 Task: Create List Brand Innovation in Board Sales Pipeline Management Tools to Workspace Inventory Management Software. Create List Brand Research in Board Sales Funnel Optimization to Workspace Inventory Management Software. Create List Brand Intelligence in Board Business Model Business Process Mapping and Optimization to Workspace Inventory Management Software
Action: Mouse moved to (83, 319)
Screenshot: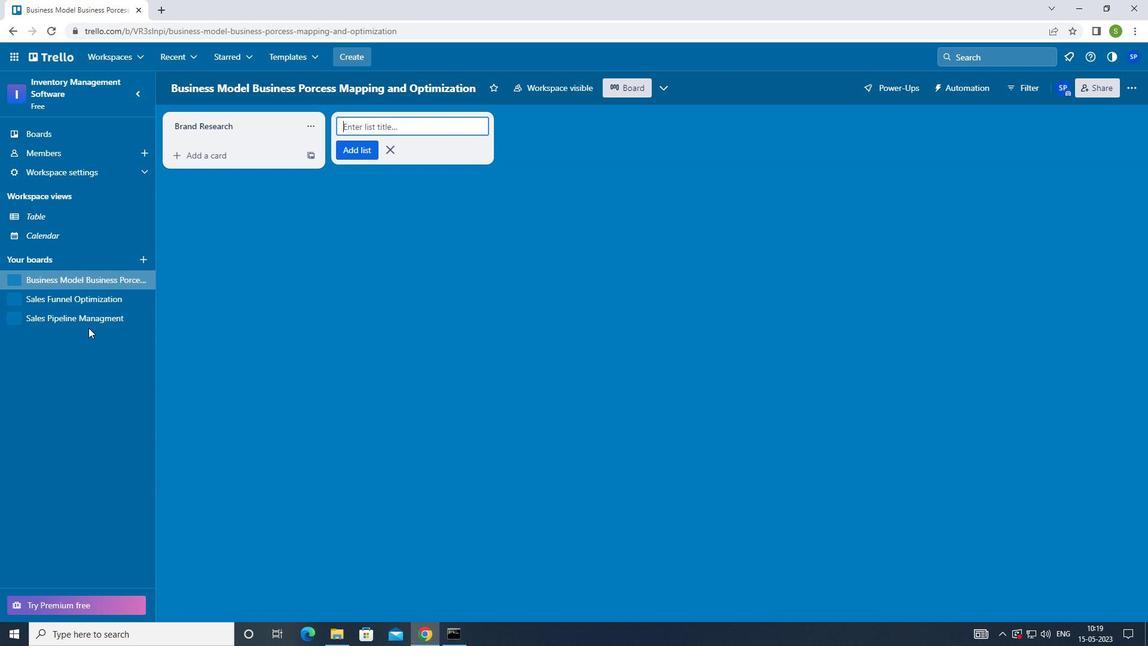 
Action: Mouse pressed left at (83, 319)
Screenshot: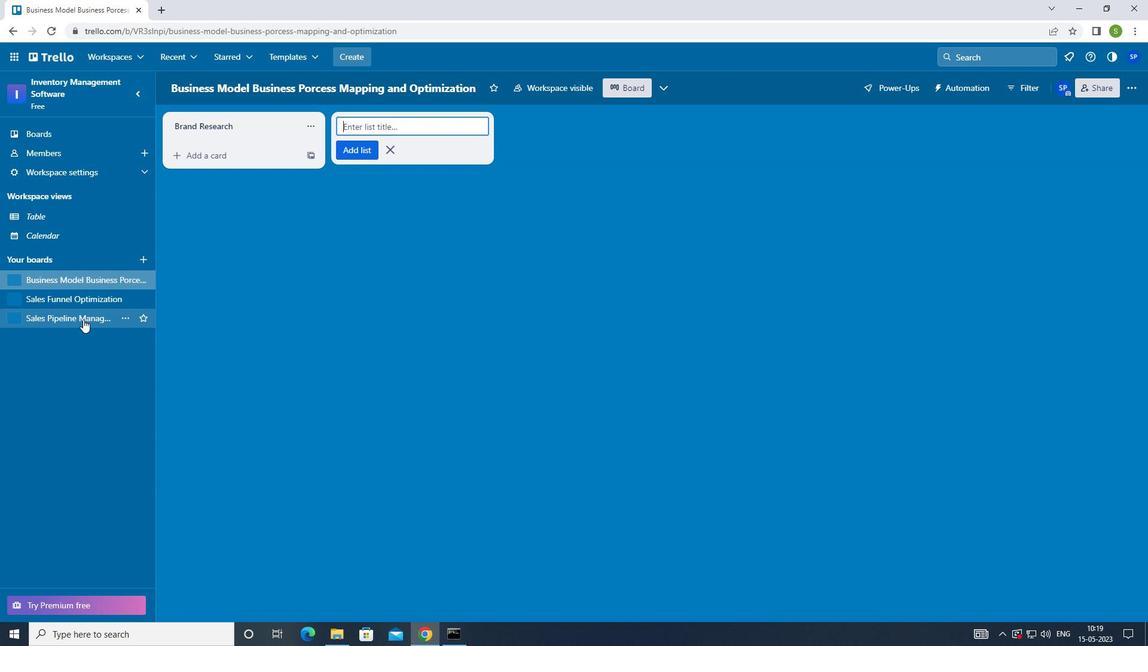 
Action: Mouse moved to (381, 132)
Screenshot: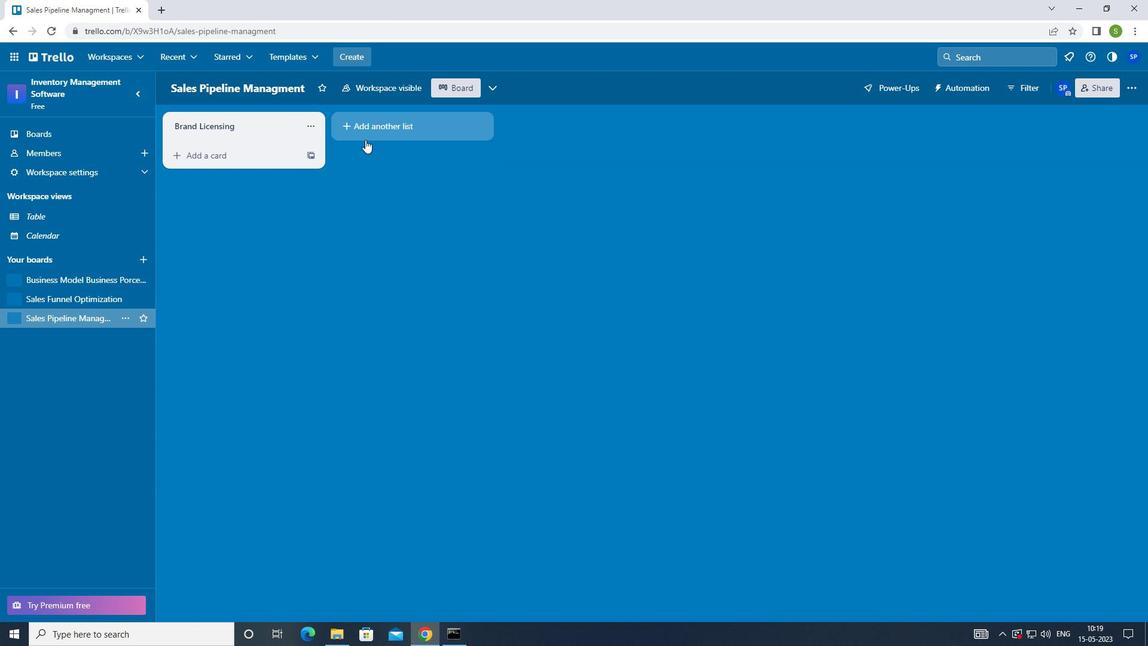 
Action: Mouse pressed left at (381, 132)
Screenshot: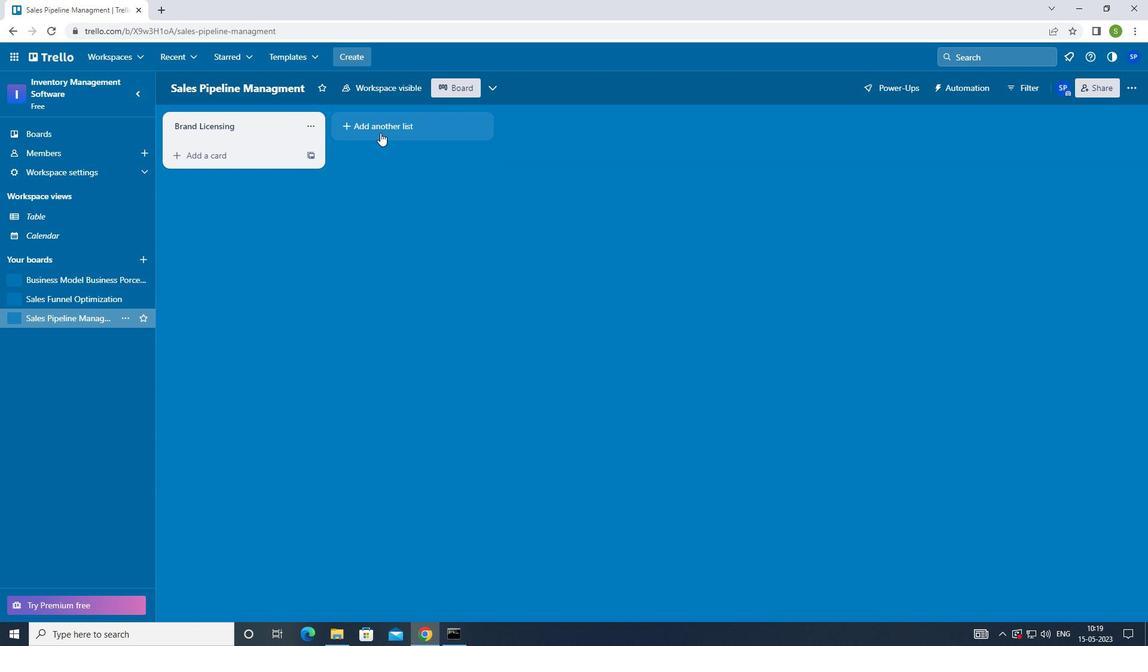 
Action: Mouse moved to (354, 311)
Screenshot: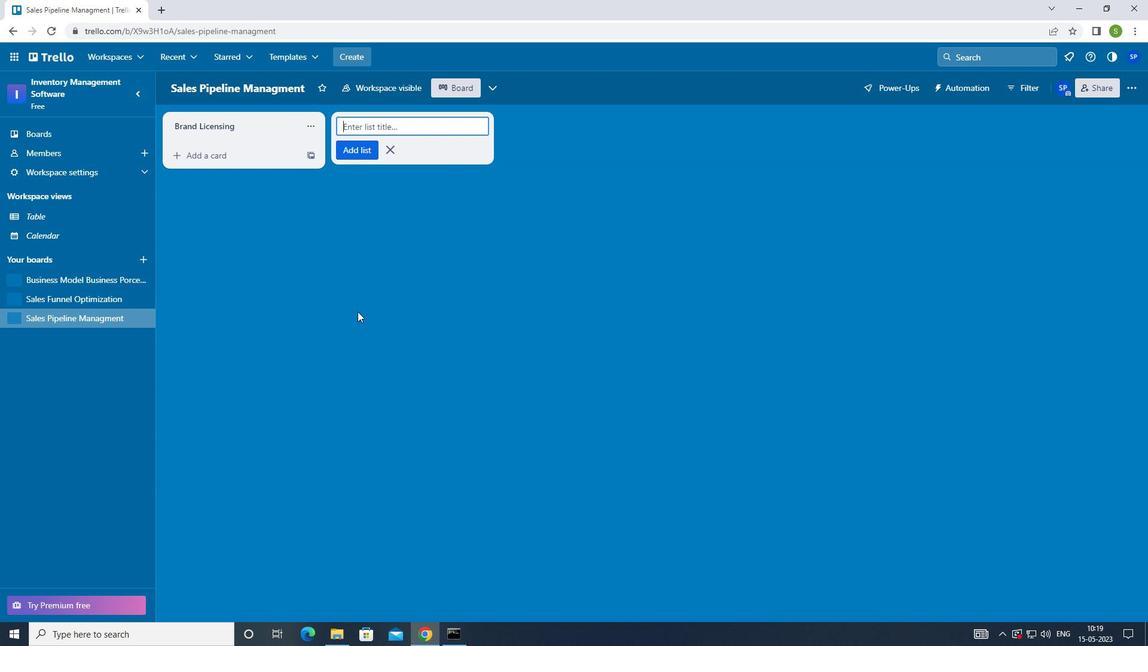
Action: Key pressed <Key.shift>BRAND<Key.space><Key.shift_r>INNOVATION<Key.enter>
Screenshot: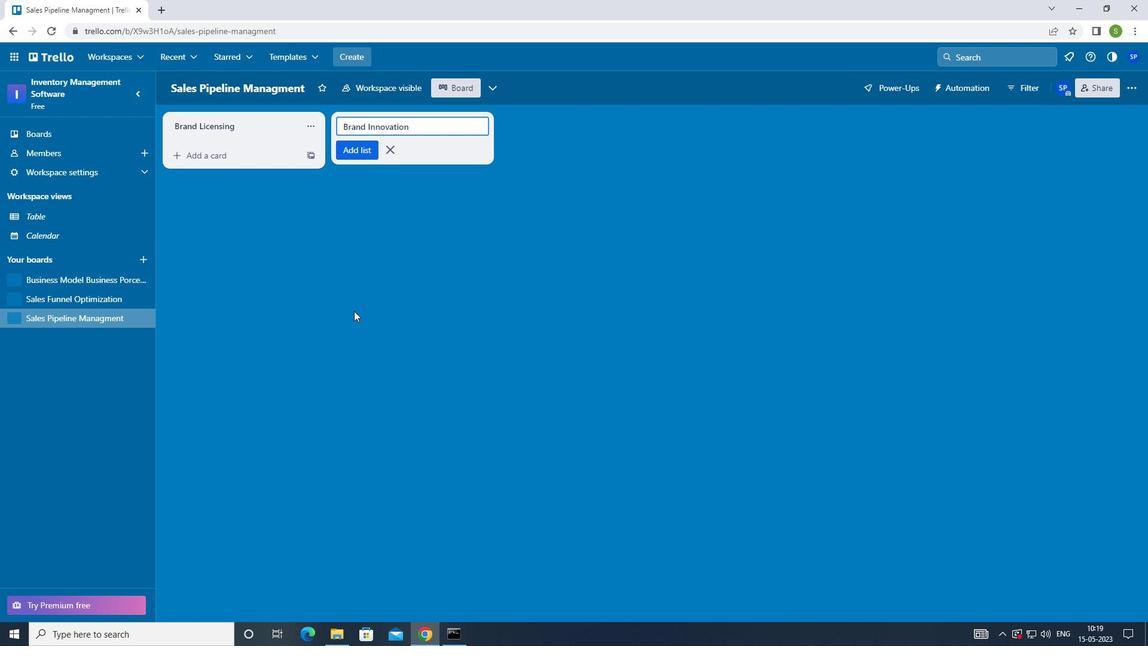 
Action: Mouse moved to (89, 299)
Screenshot: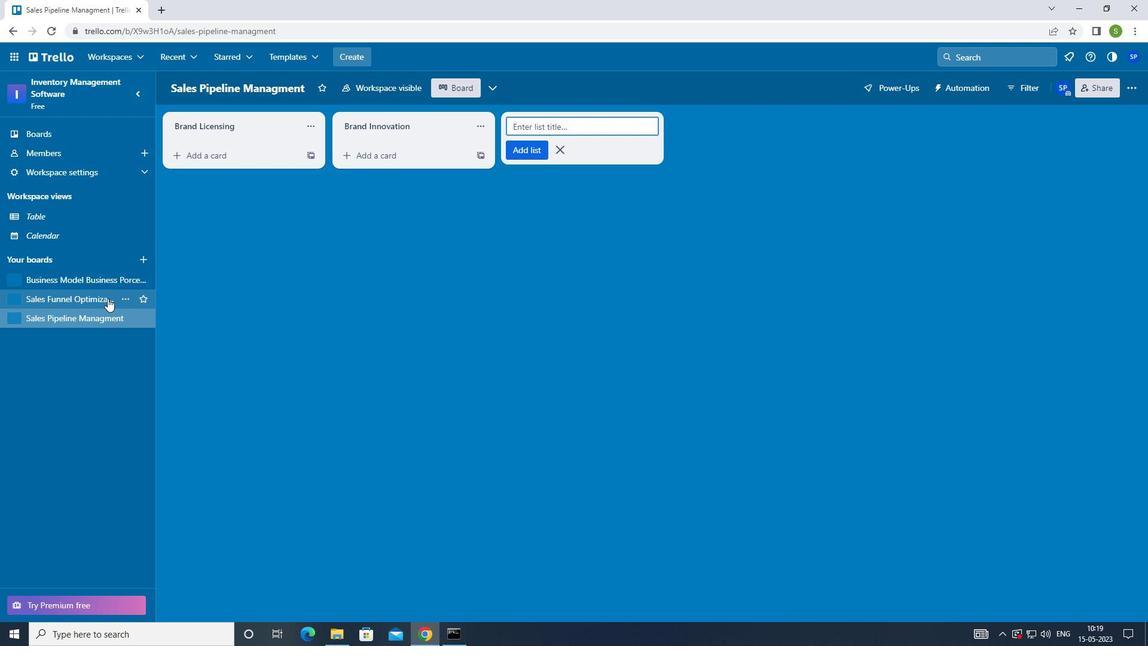 
Action: Mouse pressed left at (89, 299)
Screenshot: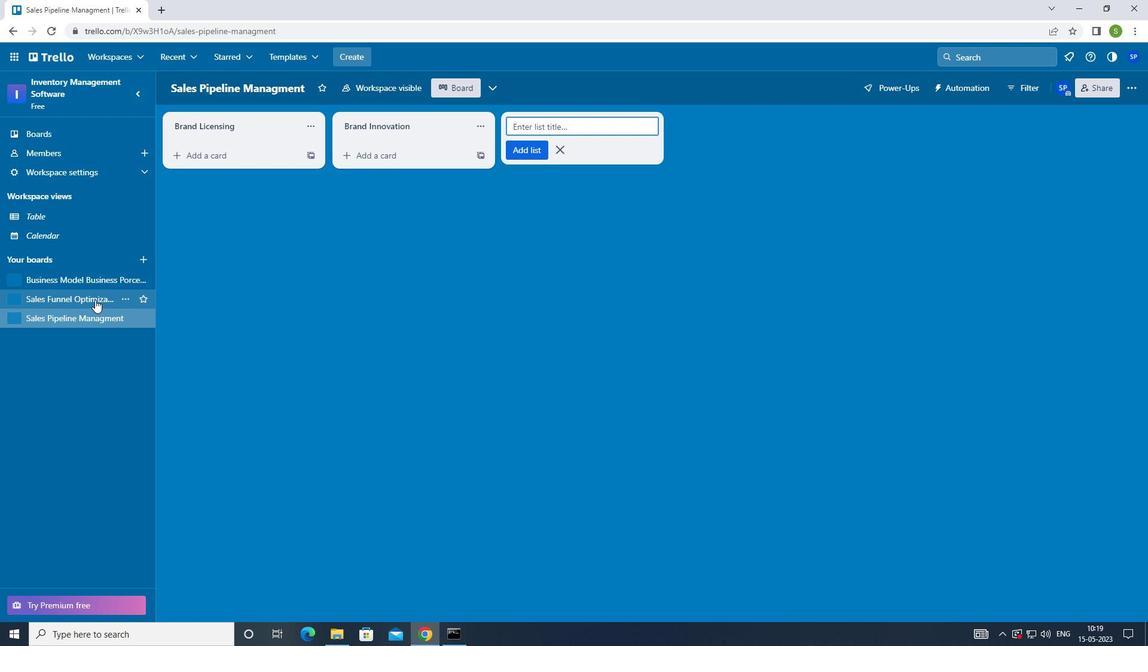 
Action: Mouse moved to (387, 129)
Screenshot: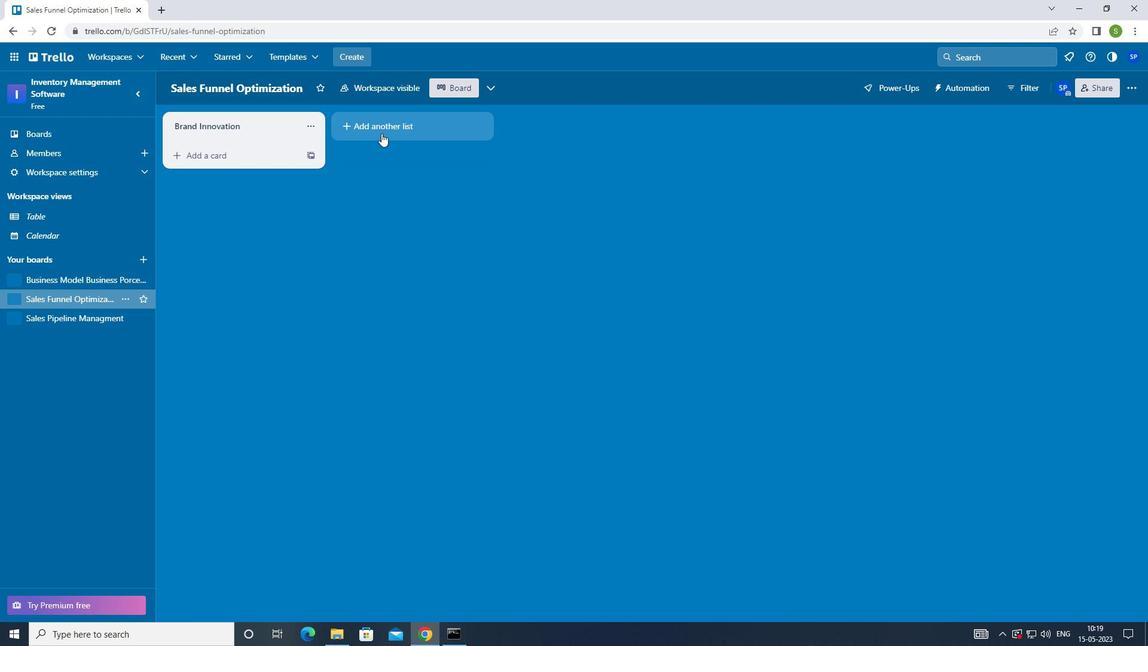 
Action: Mouse pressed left at (387, 129)
Screenshot: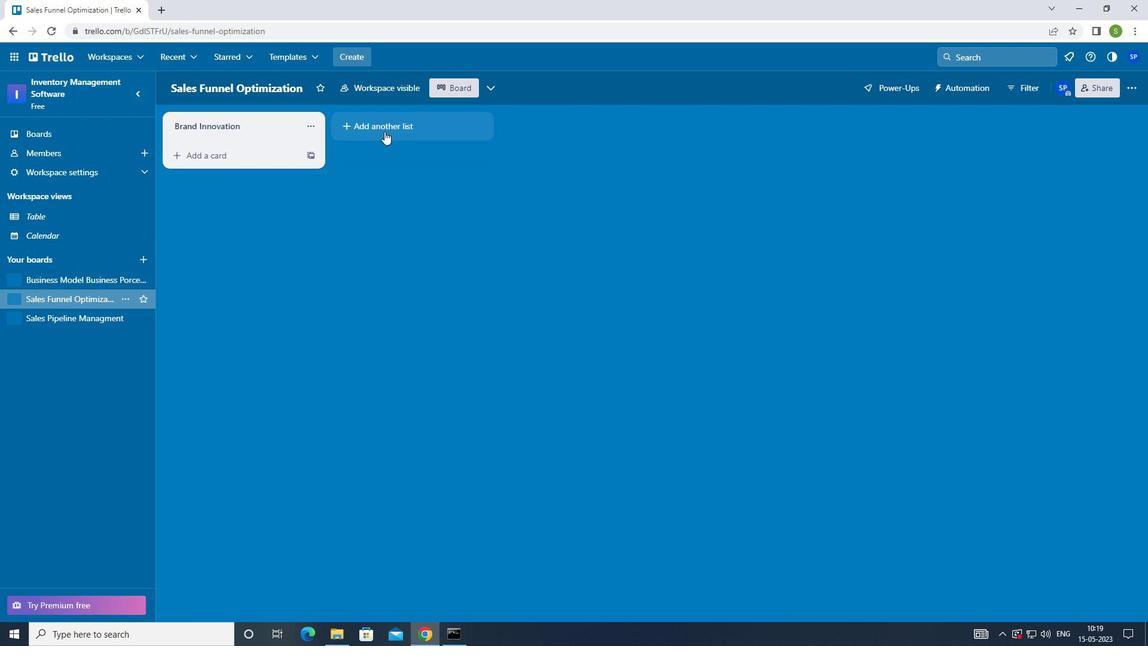 
Action: Mouse moved to (341, 284)
Screenshot: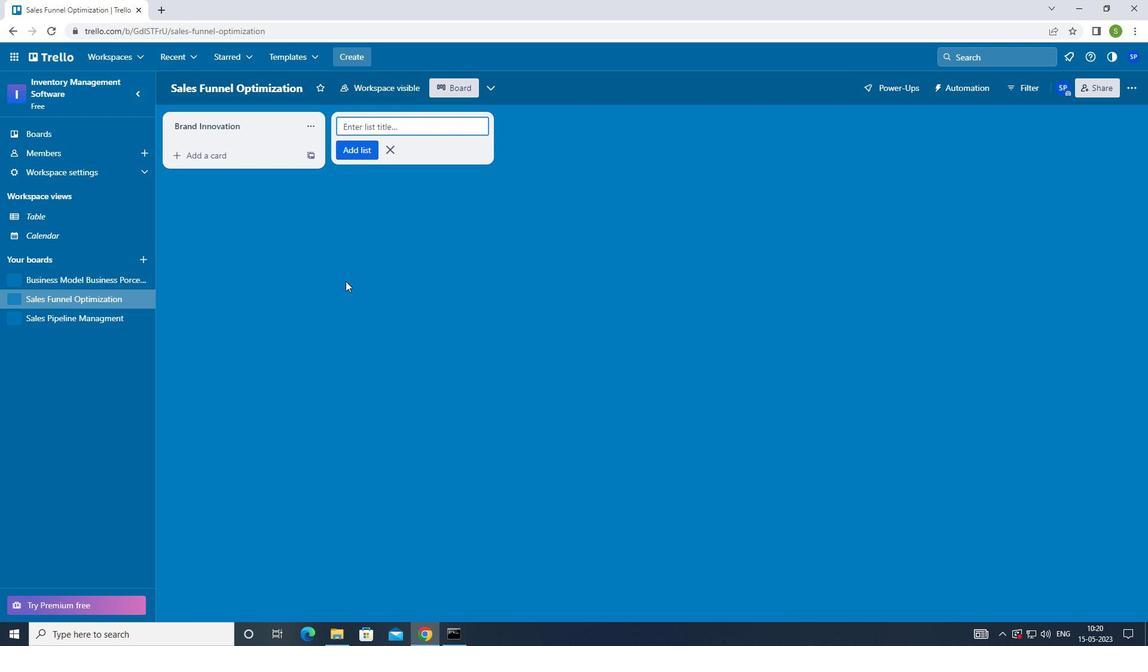 
Action: Key pressed <Key.shift>BRAND<Key.space><Key.shift>RESEARCH<Key.enter>
Screenshot: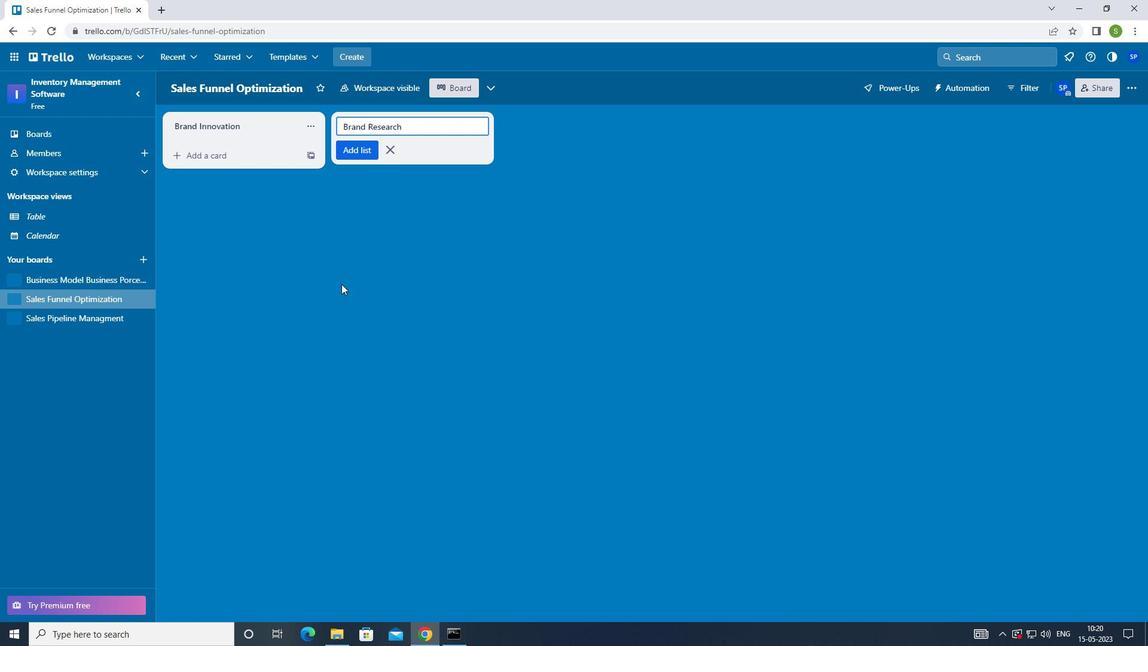 
Action: Mouse moved to (77, 277)
Screenshot: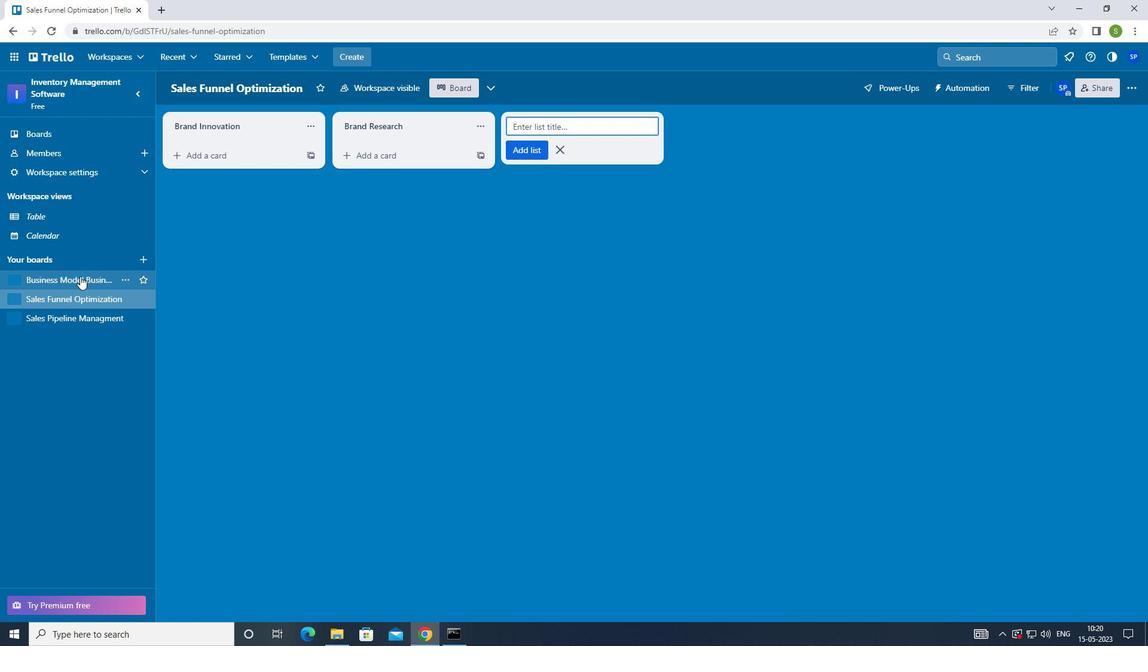 
Action: Mouse pressed left at (77, 277)
Screenshot: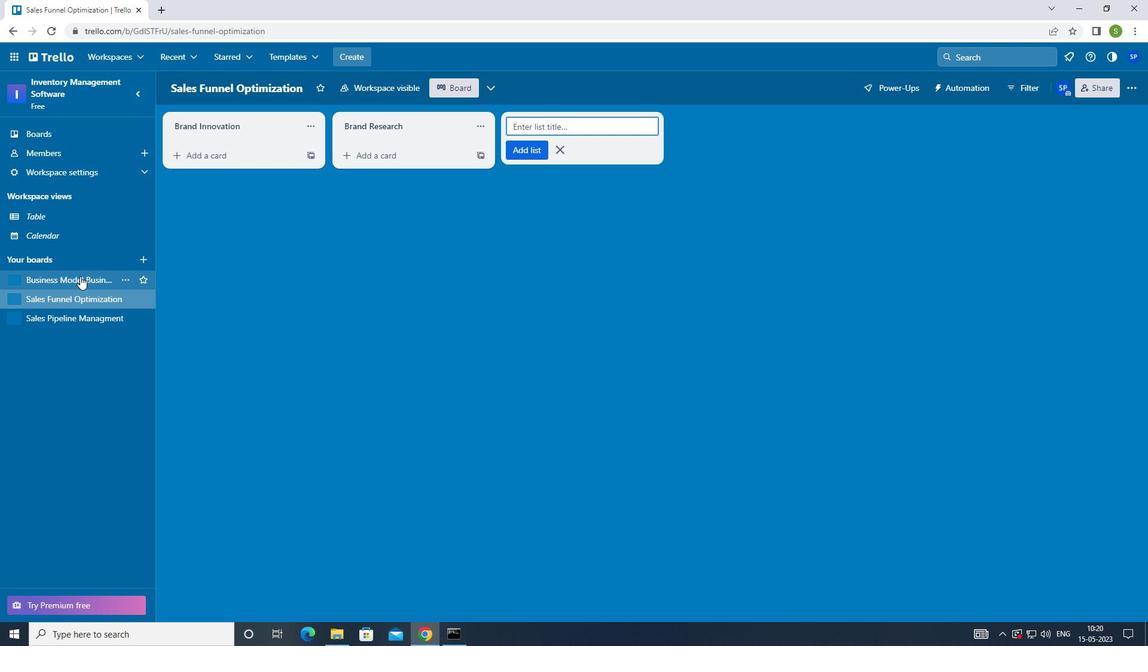 
Action: Mouse moved to (396, 130)
Screenshot: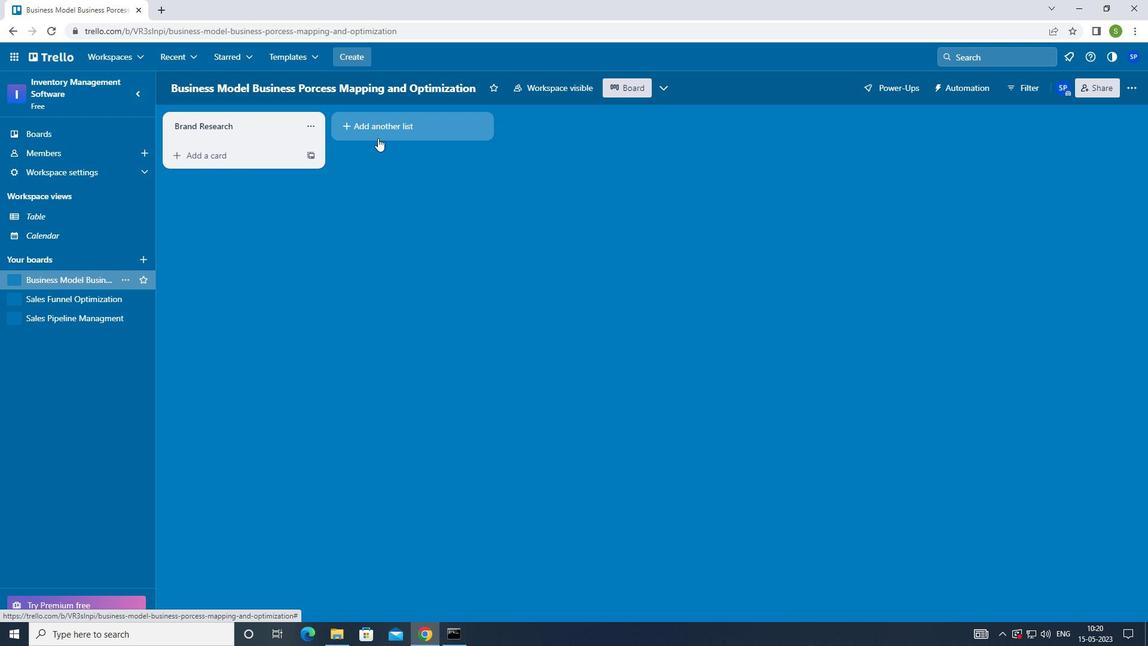 
Action: Mouse pressed left at (396, 130)
Screenshot: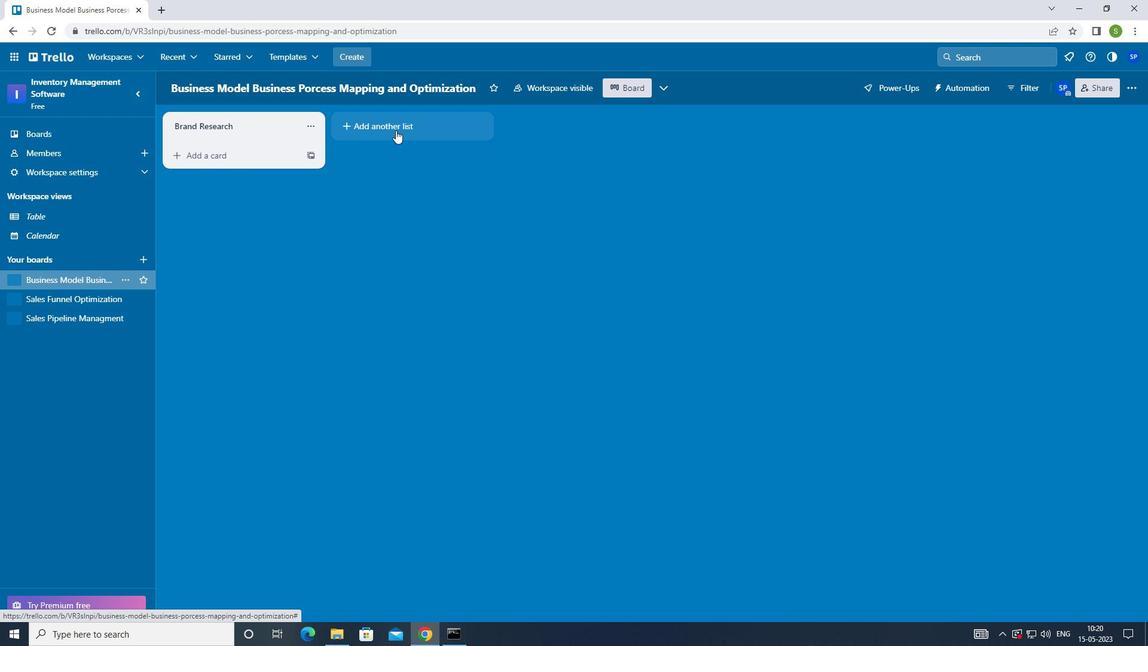 
Action: Mouse moved to (364, 297)
Screenshot: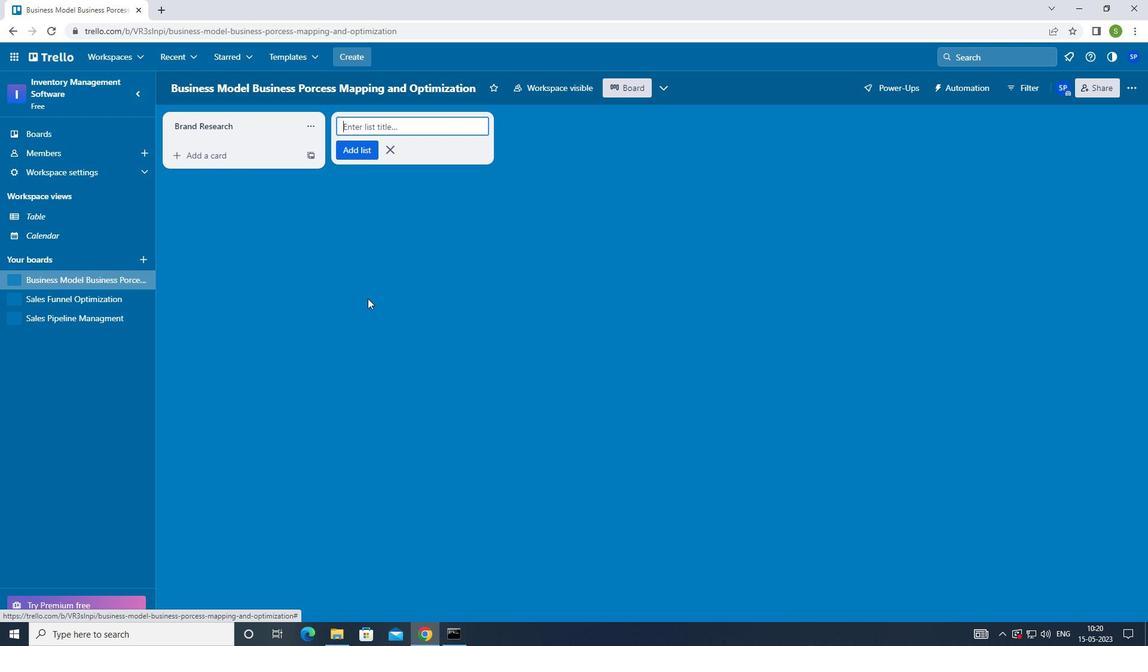 
Action: Key pressed <Key.shift>BRAND<Key.space><Key.shift_r>INTELLIGENCE<Key.enter><Key.f8>
Screenshot: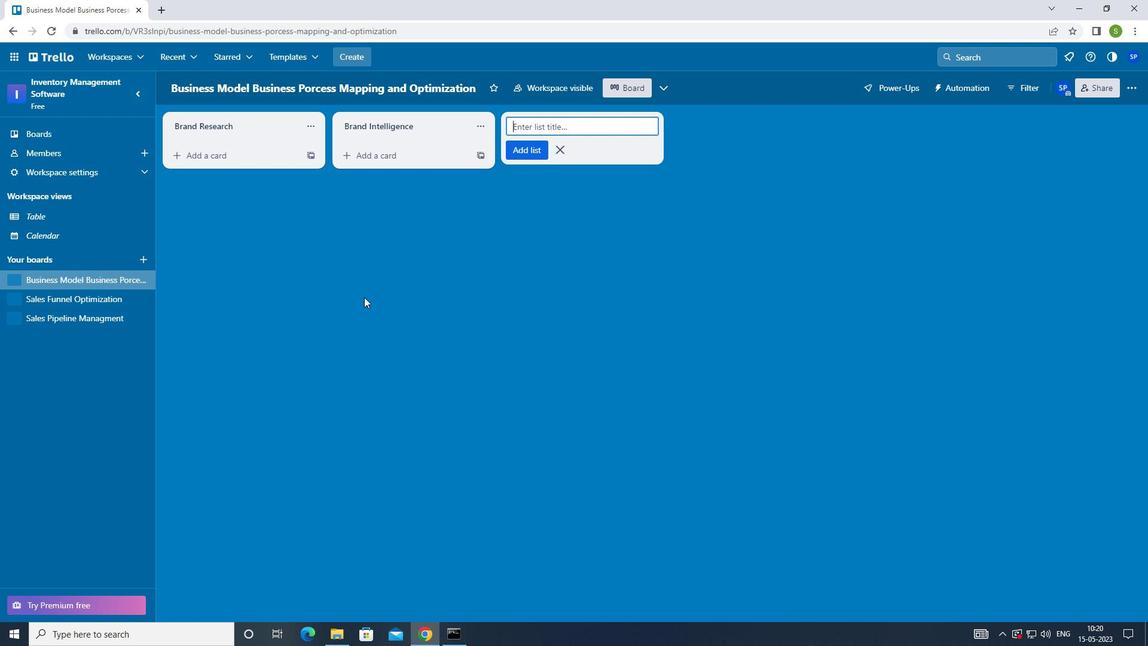 
